 Task: Learn more about a recruiter lite.
Action: Mouse moved to (631, 86)
Screenshot: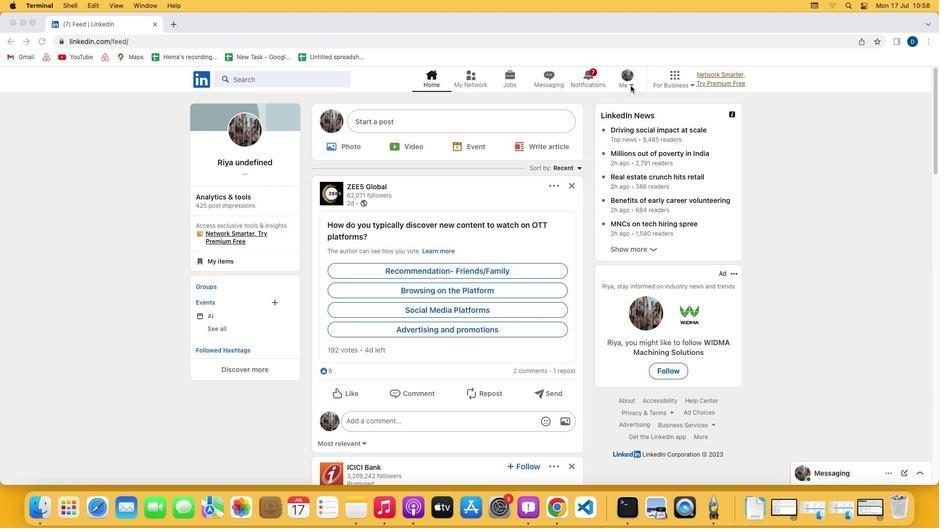 
Action: Mouse pressed left at (631, 86)
Screenshot: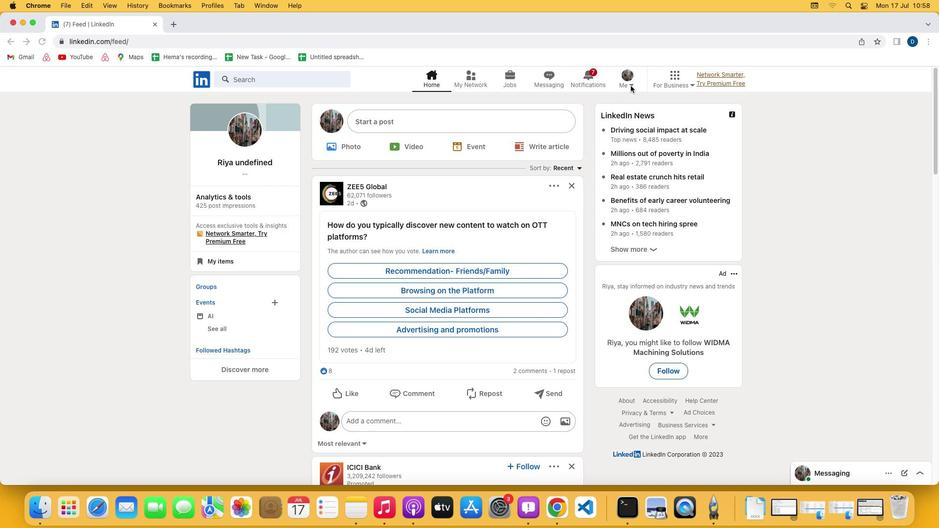 
Action: Mouse pressed left at (631, 86)
Screenshot: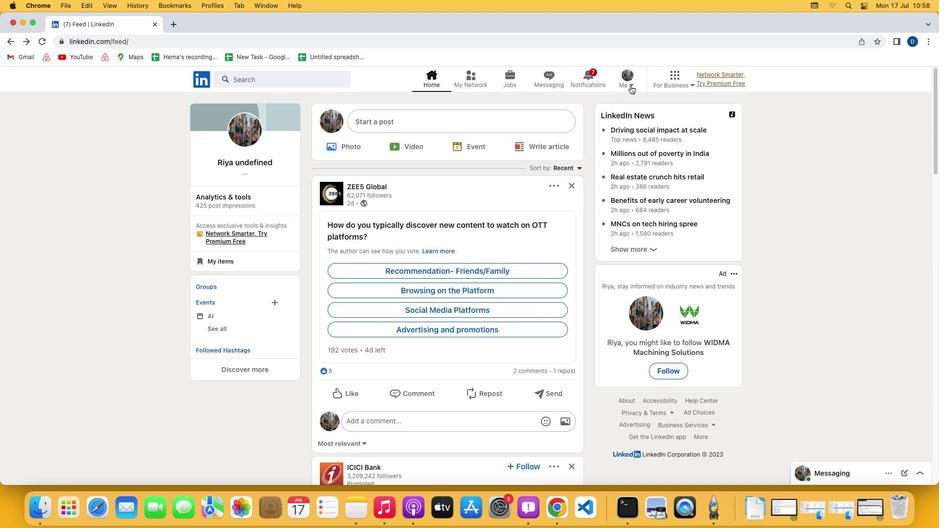 
Action: Mouse moved to (540, 186)
Screenshot: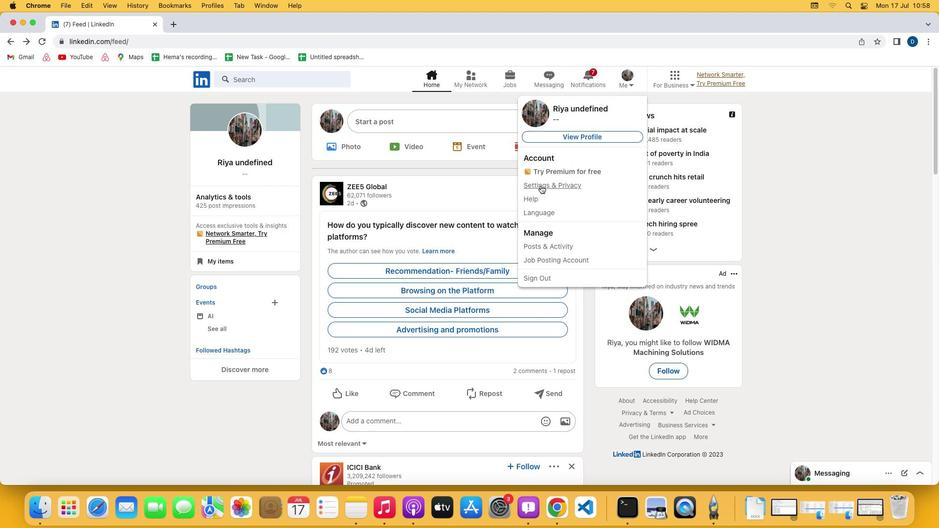 
Action: Mouse pressed left at (540, 186)
Screenshot: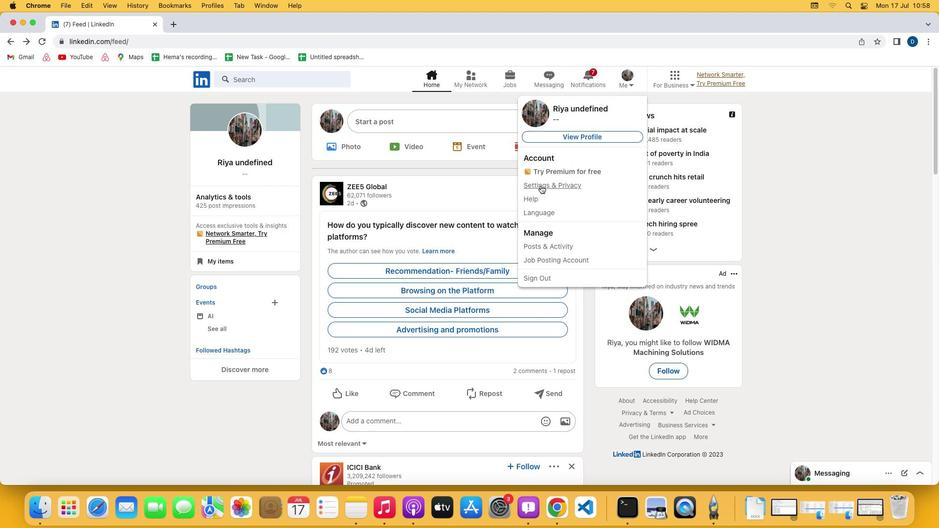 
Action: Mouse moved to (438, 268)
Screenshot: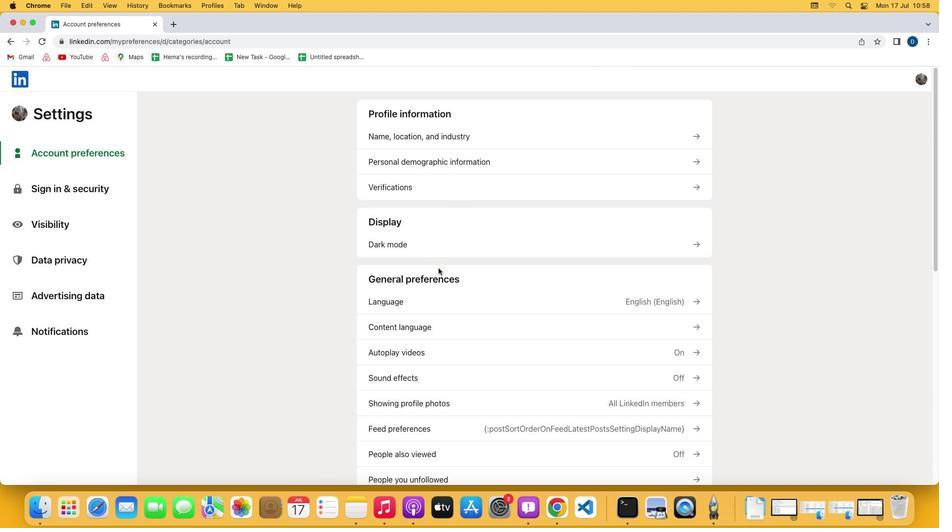 
Action: Mouse scrolled (438, 268) with delta (0, 0)
Screenshot: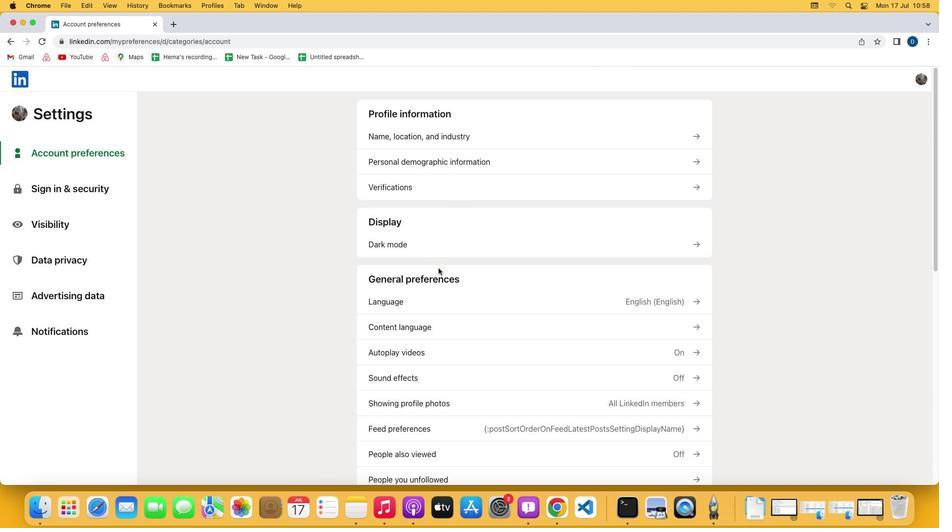 
Action: Mouse scrolled (438, 268) with delta (0, 0)
Screenshot: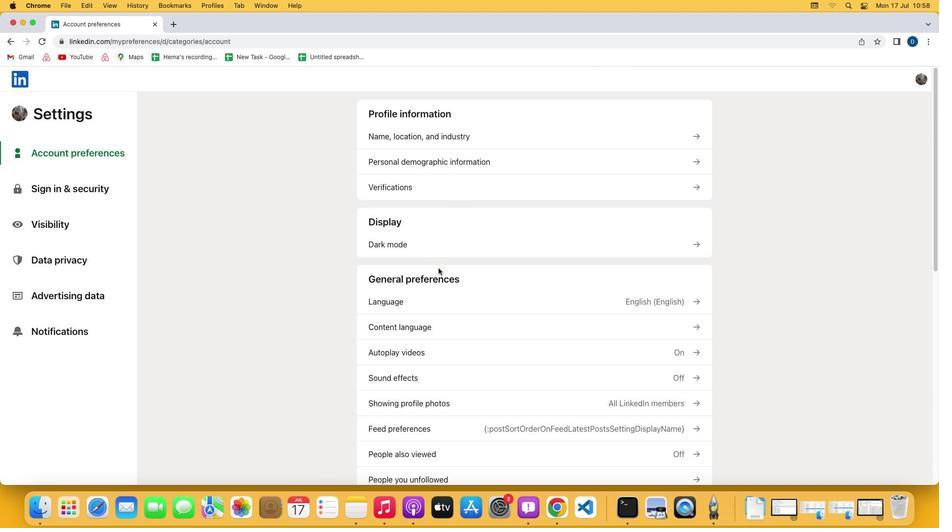 
Action: Mouse scrolled (438, 268) with delta (0, -1)
Screenshot: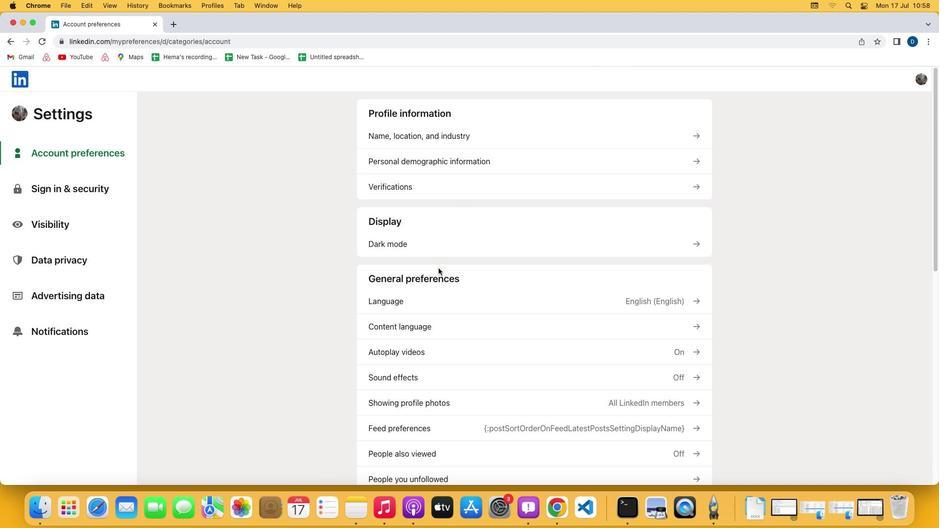 
Action: Mouse scrolled (438, 268) with delta (0, -2)
Screenshot: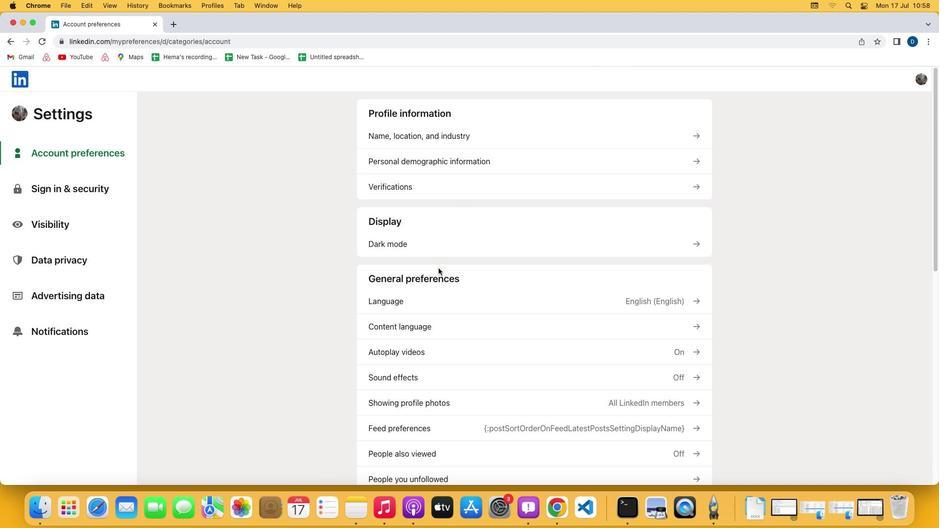 
Action: Mouse scrolled (438, 268) with delta (0, 0)
Screenshot: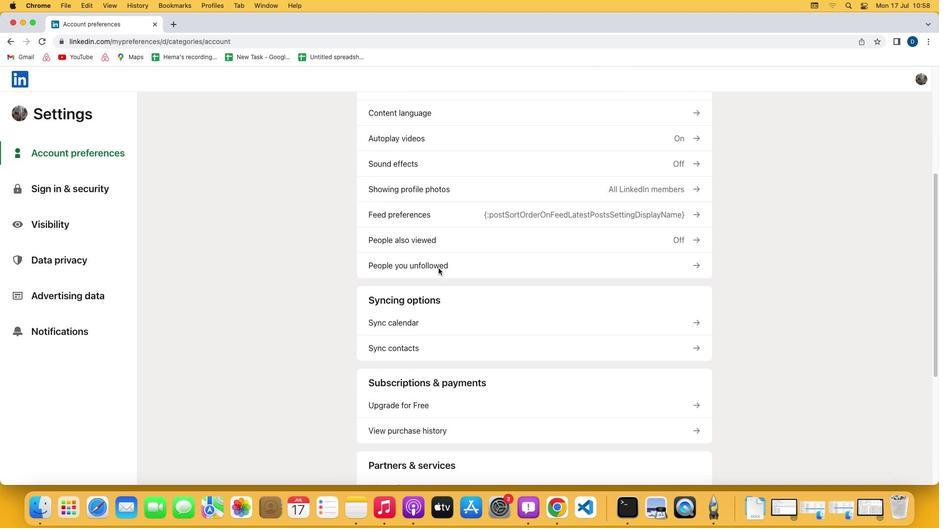 
Action: Mouse scrolled (438, 268) with delta (0, 0)
Screenshot: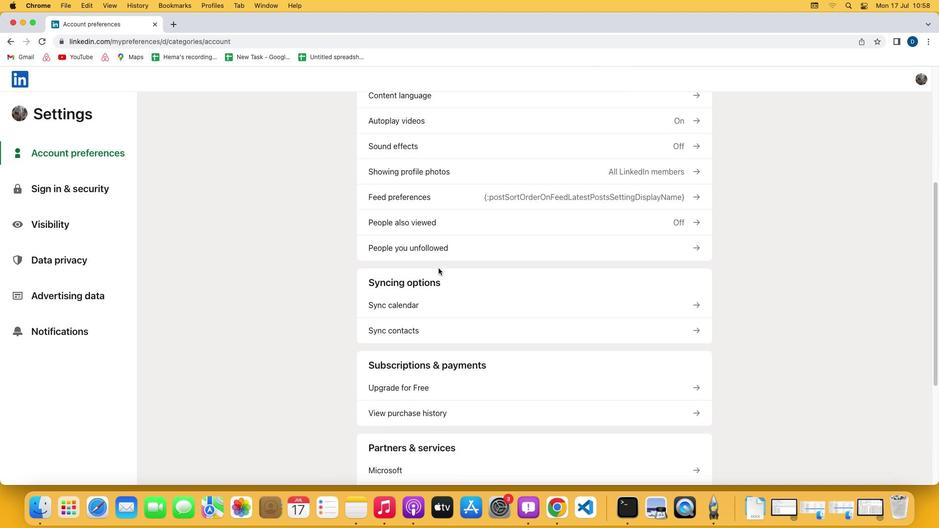 
Action: Mouse scrolled (438, 268) with delta (0, -1)
Screenshot: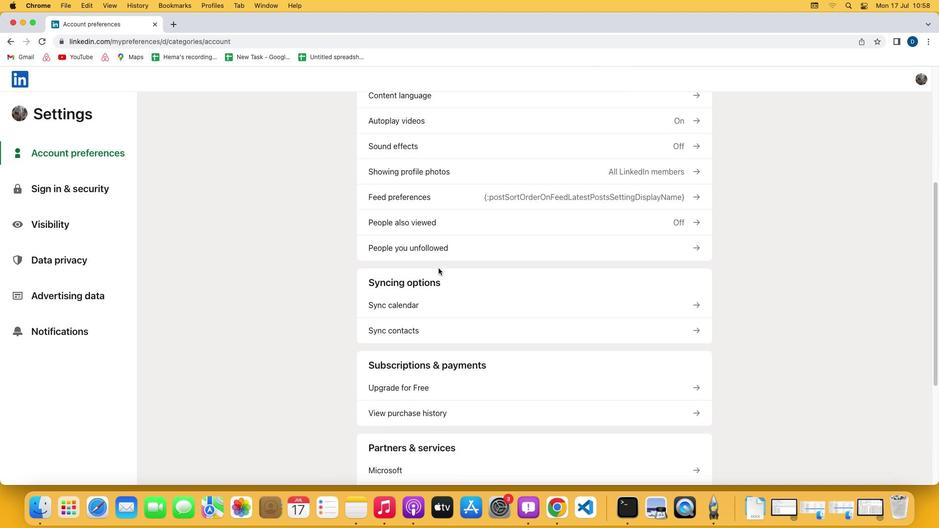 
Action: Mouse moved to (404, 325)
Screenshot: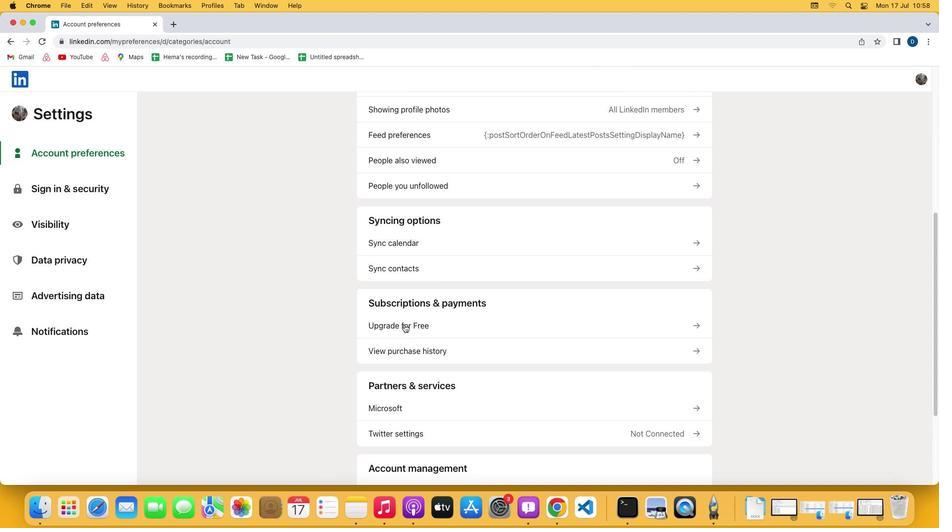 
Action: Mouse pressed left at (404, 325)
Screenshot: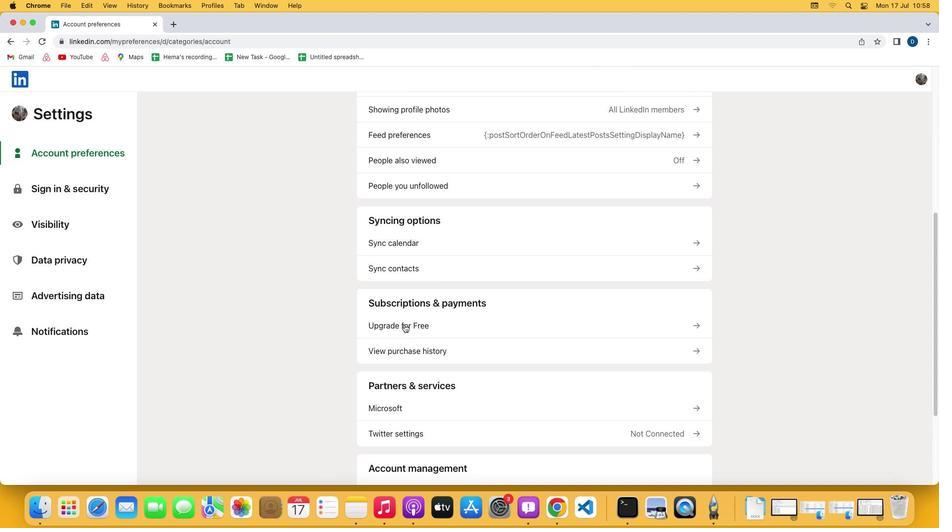 
Action: Mouse moved to (382, 267)
Screenshot: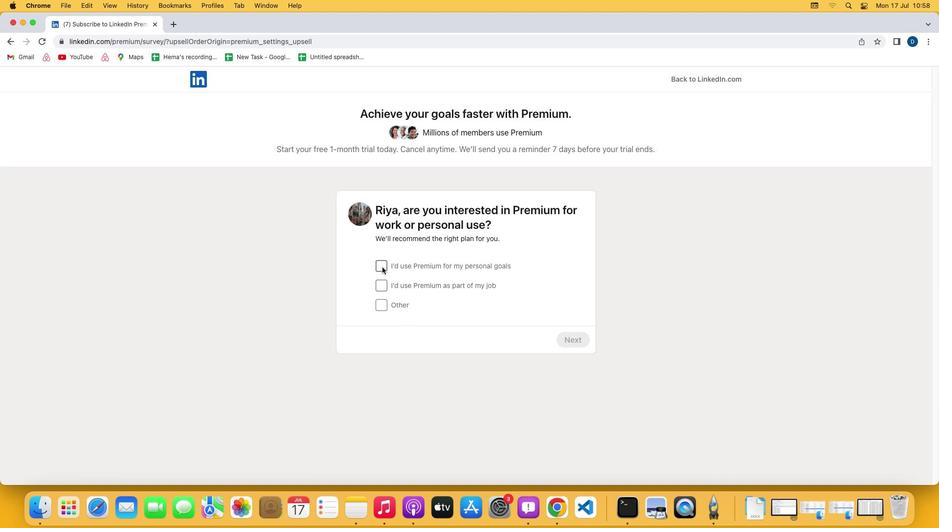 
Action: Mouse pressed left at (382, 267)
Screenshot: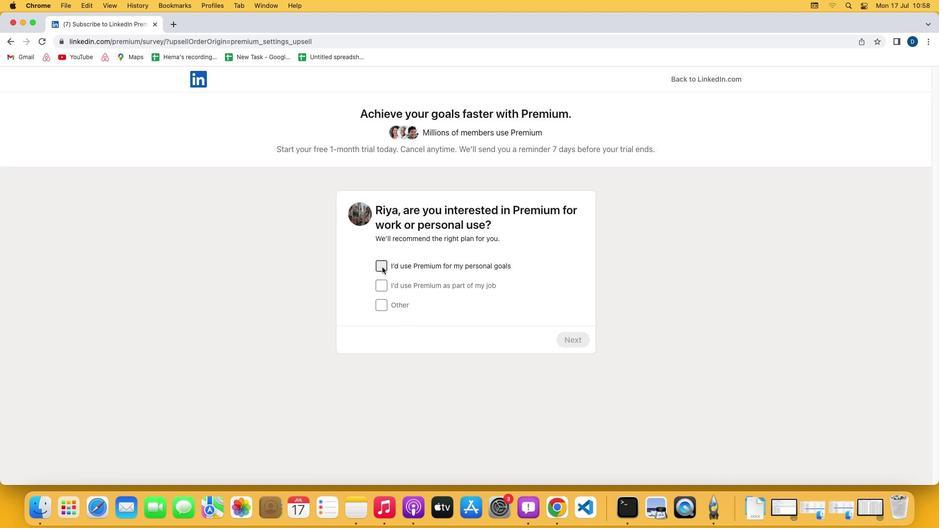 
Action: Mouse moved to (568, 338)
Screenshot: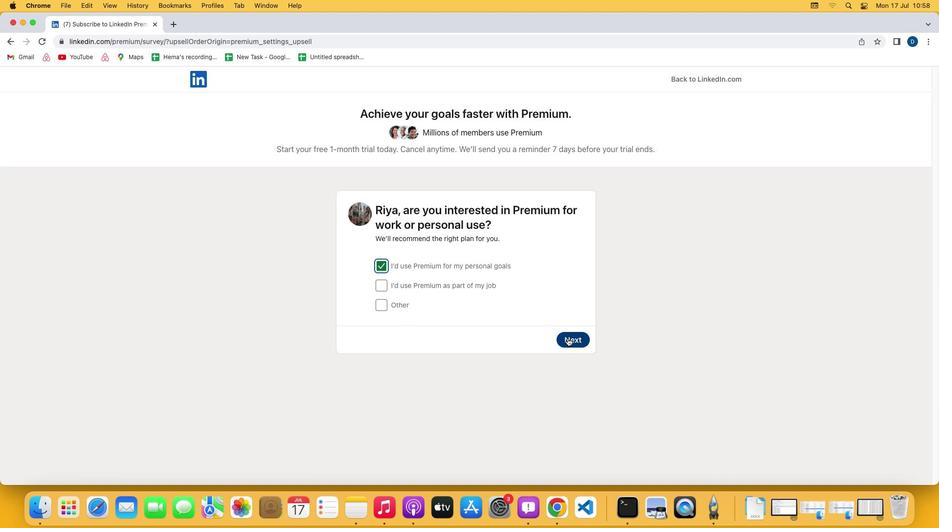
Action: Mouse pressed left at (568, 338)
Screenshot: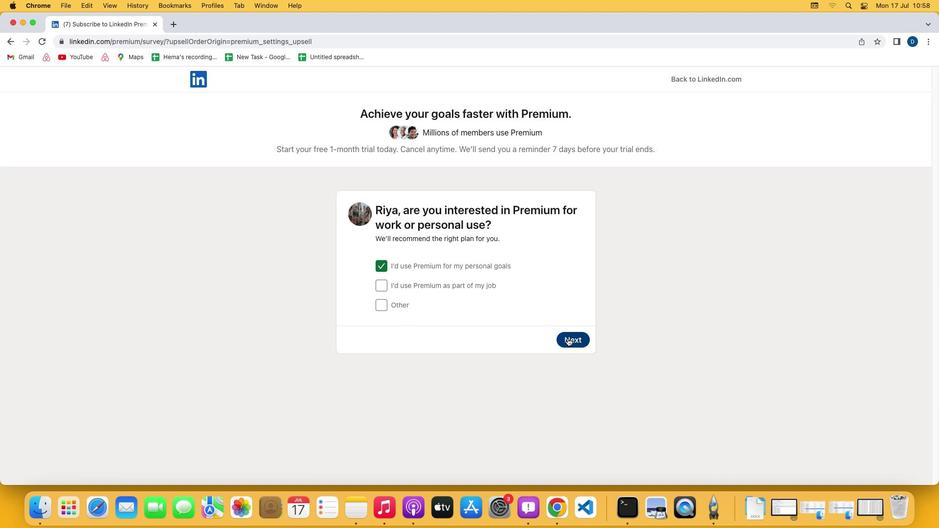 
Action: Mouse moved to (570, 394)
Screenshot: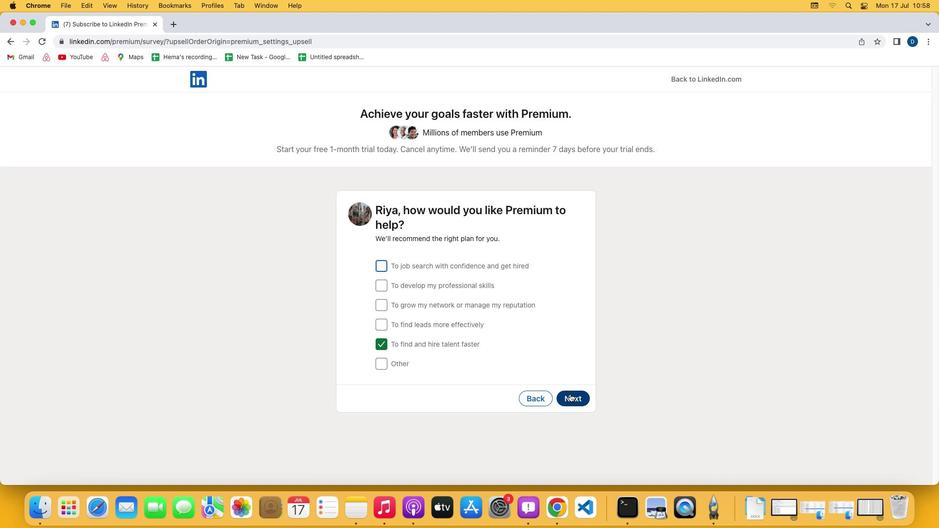
Action: Mouse pressed left at (570, 394)
Screenshot: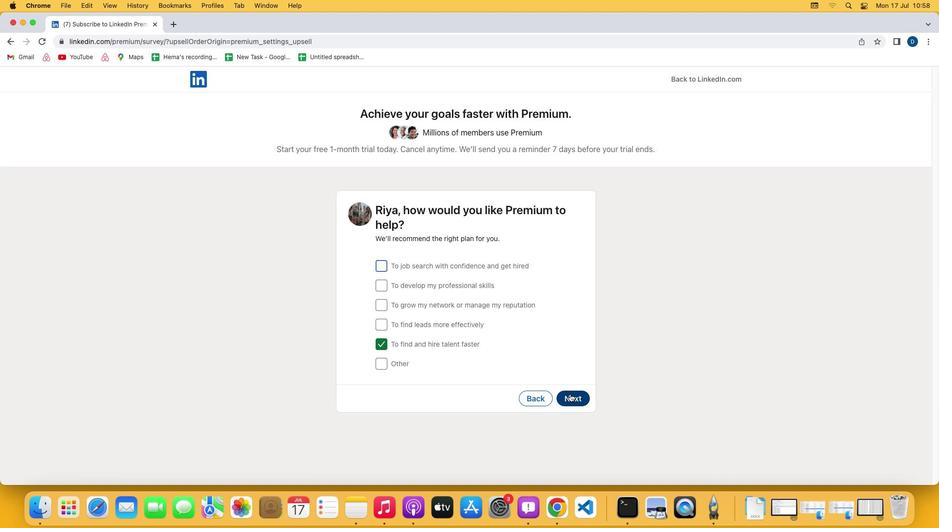 
Action: Mouse moved to (383, 305)
Screenshot: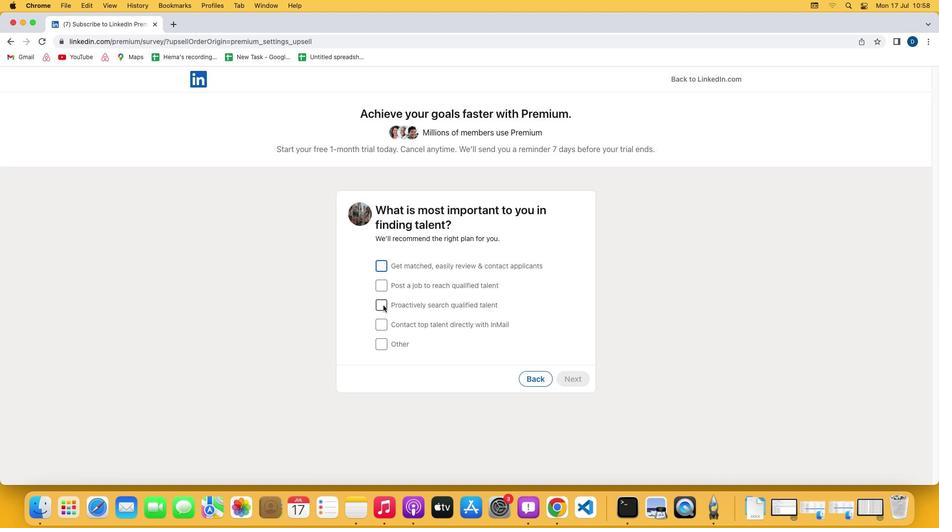 
Action: Mouse pressed left at (383, 305)
Screenshot: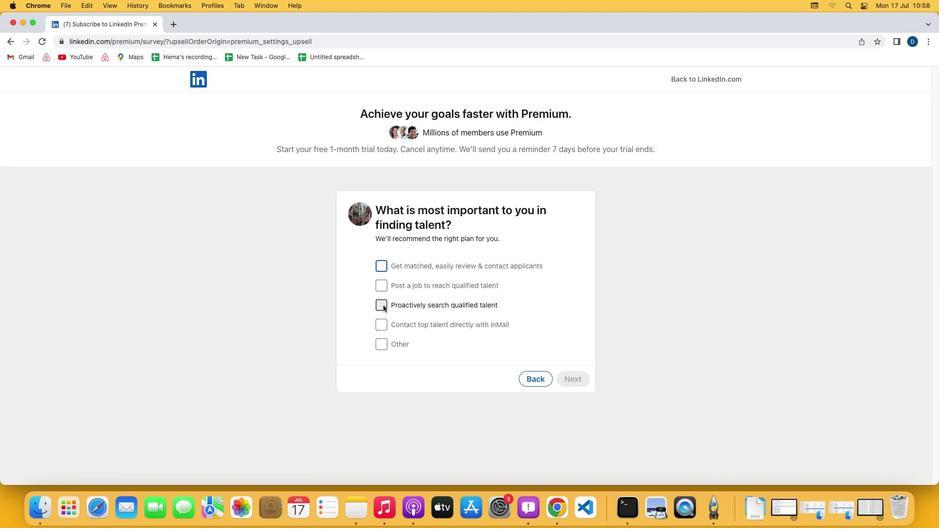 
Action: Mouse moved to (563, 378)
Screenshot: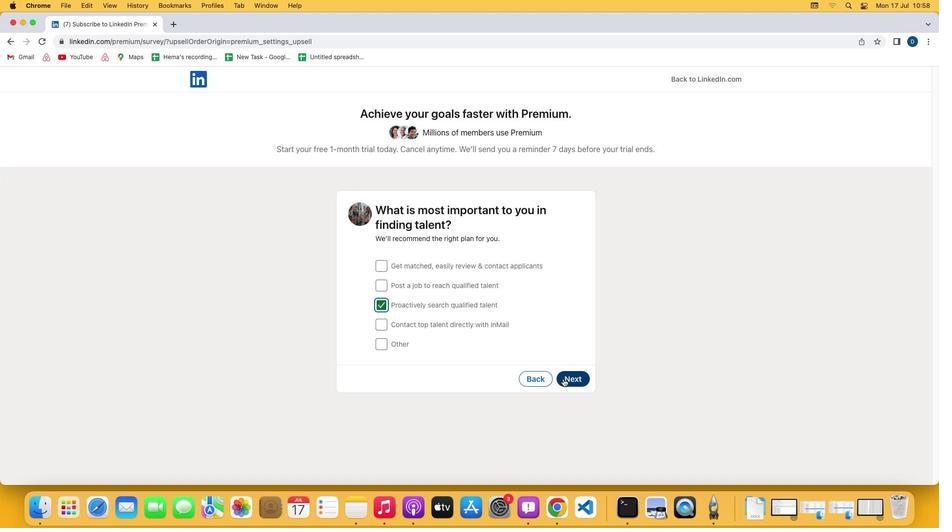 
Action: Mouse pressed left at (563, 378)
Screenshot: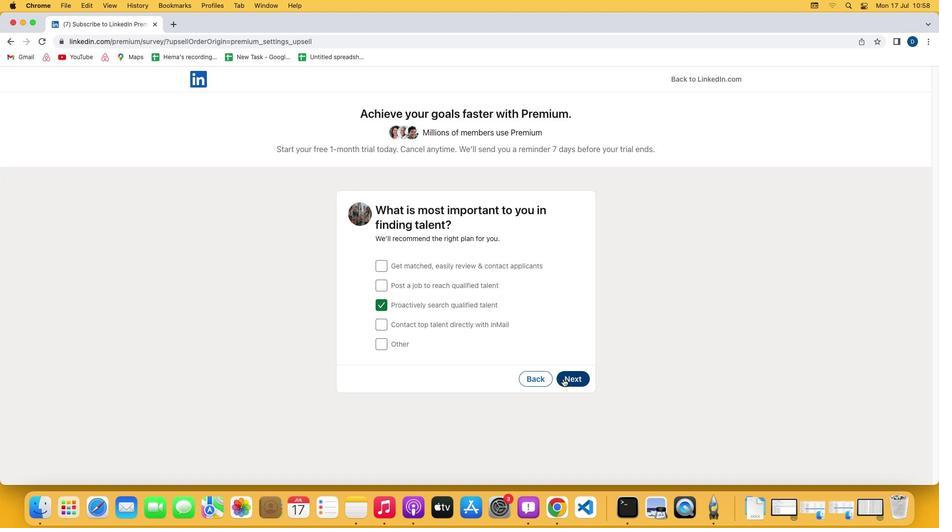 
Action: Mouse moved to (221, 474)
Screenshot: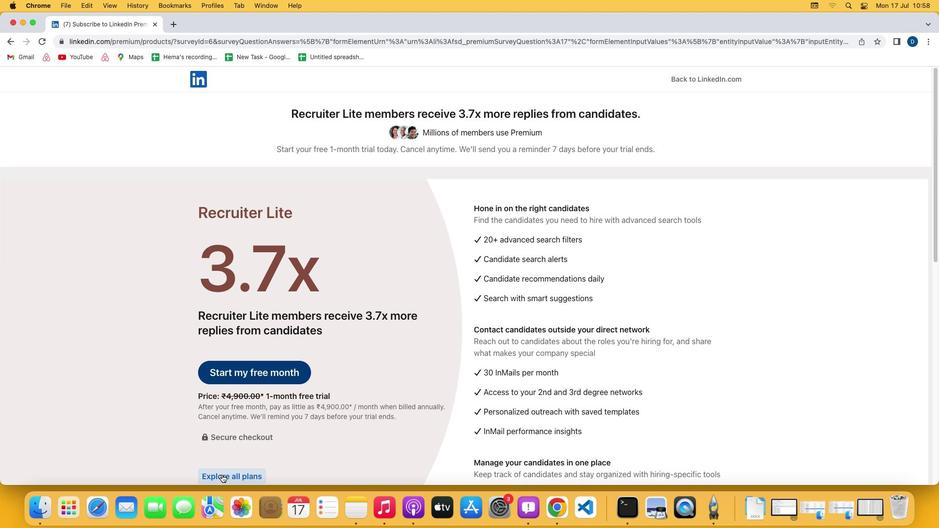 
Action: Mouse pressed left at (221, 474)
Screenshot: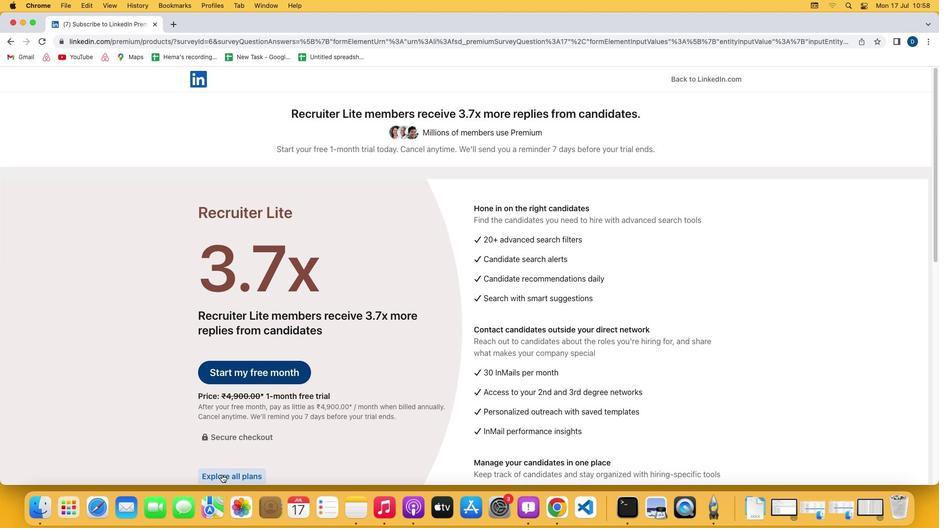 
Action: Mouse moved to (678, 402)
Screenshot: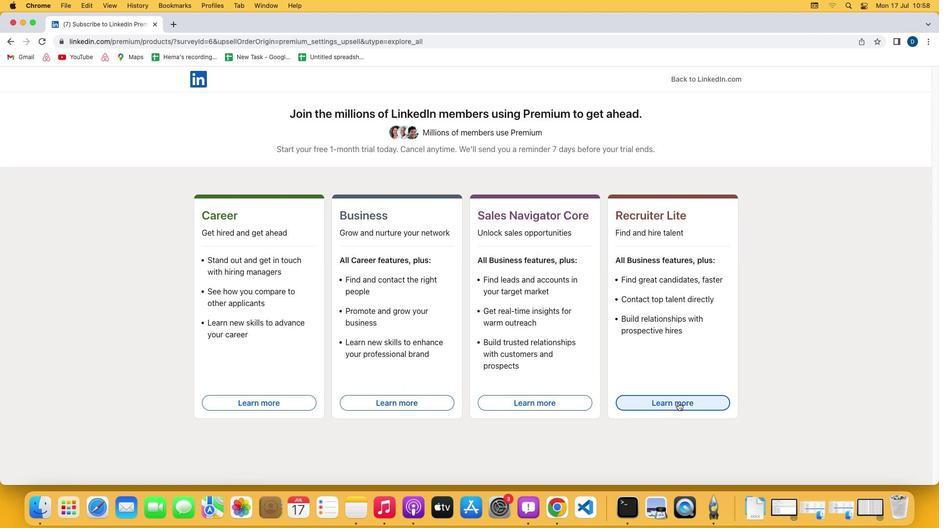 
Action: Mouse pressed left at (678, 402)
Screenshot: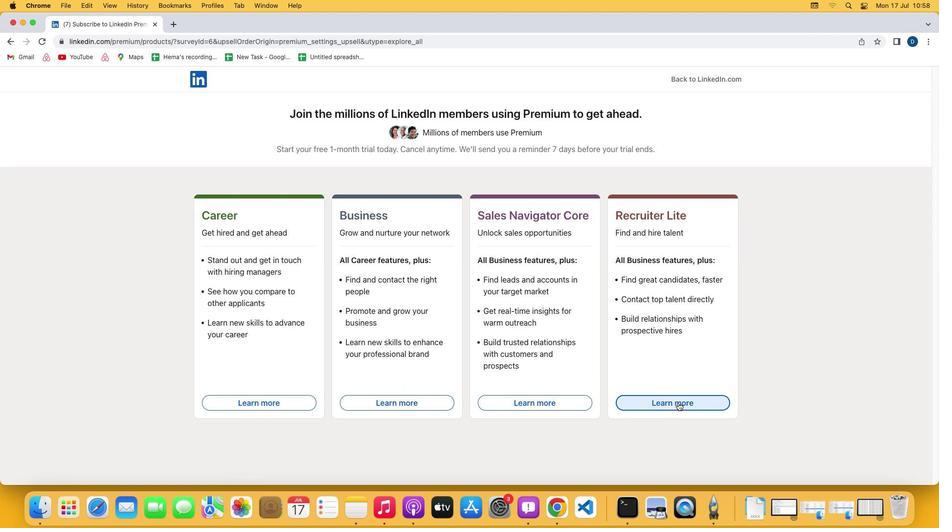 
